 Task: Create Workspace Financial Modelling Workspace description Manage and track company data privacy and GDPR compliance. Workspace type Small Business
Action: Mouse moved to (358, 57)
Screenshot: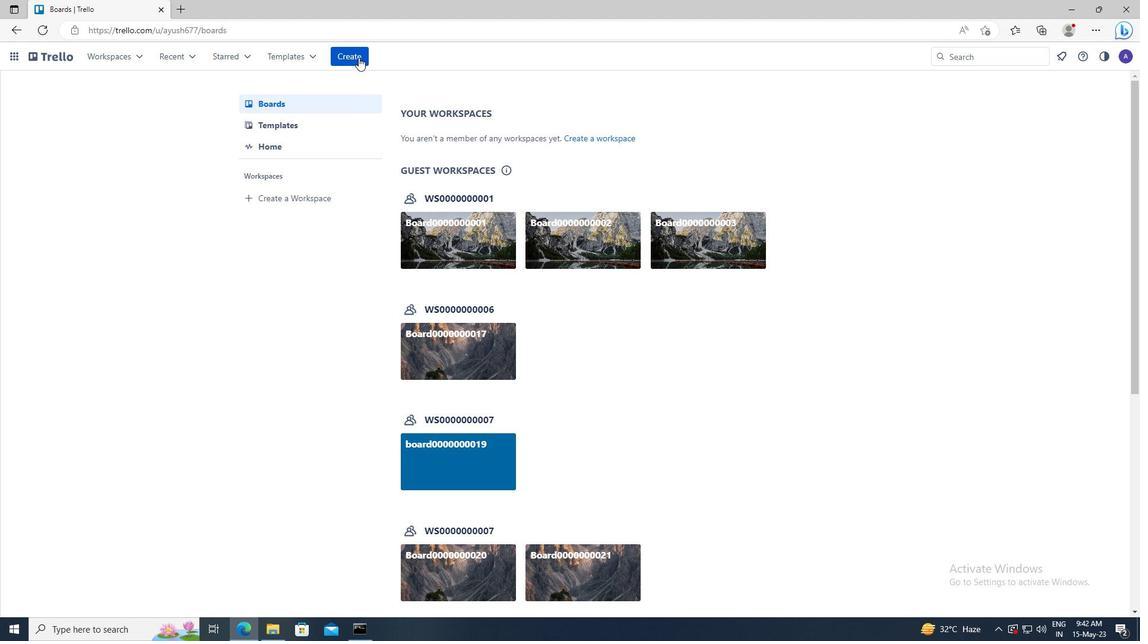 
Action: Mouse pressed left at (358, 57)
Screenshot: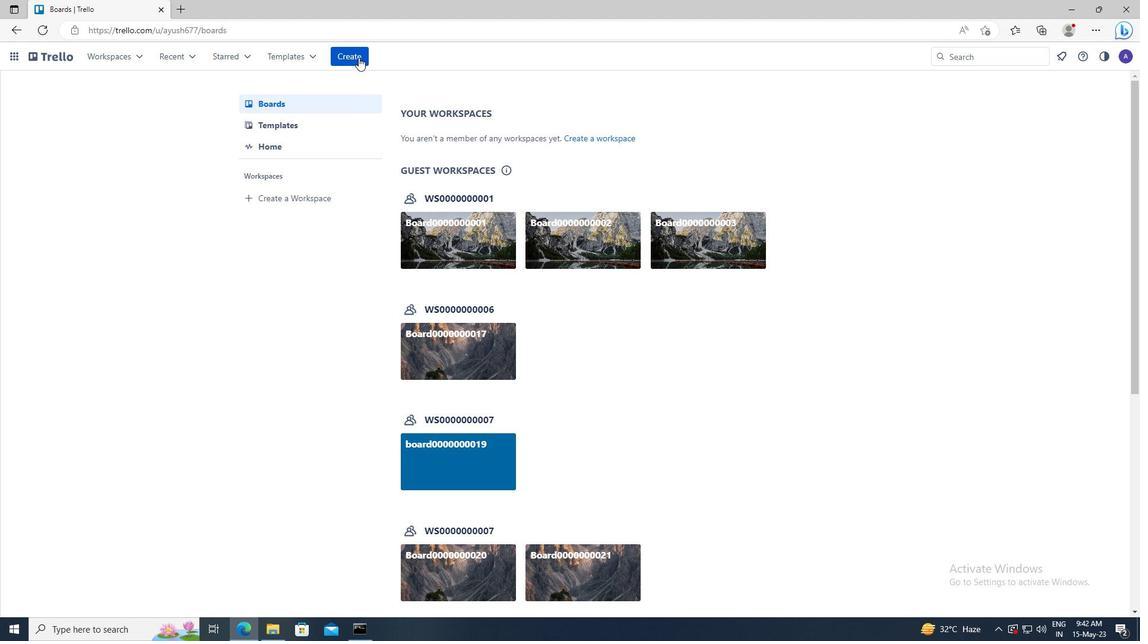 
Action: Mouse moved to (374, 176)
Screenshot: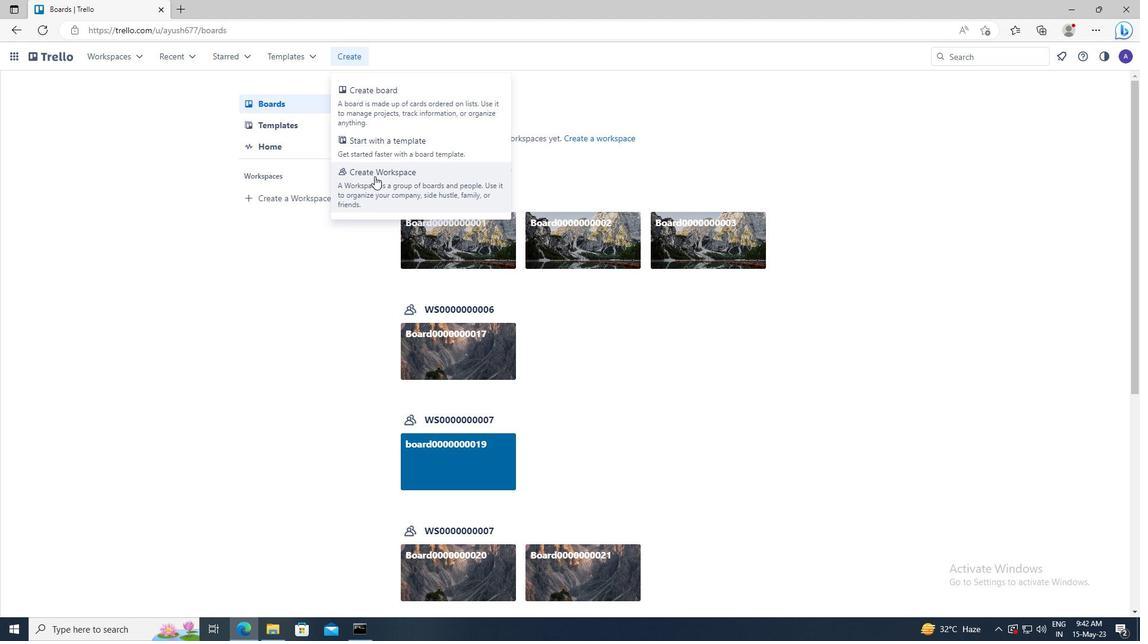 
Action: Mouse pressed left at (374, 176)
Screenshot: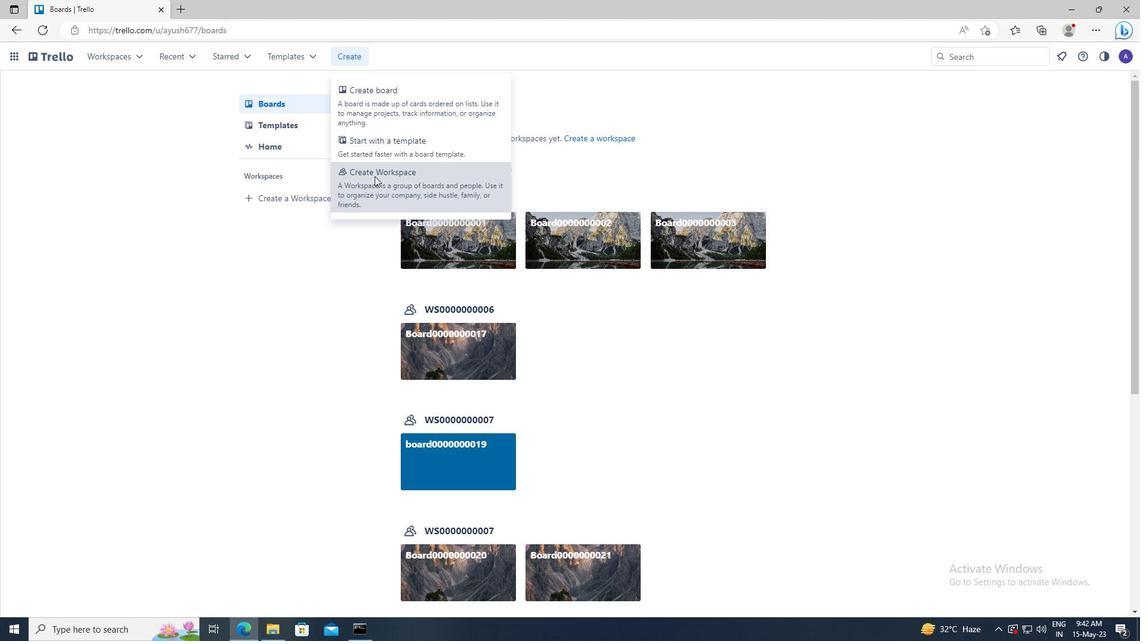 
Action: Mouse moved to (308, 205)
Screenshot: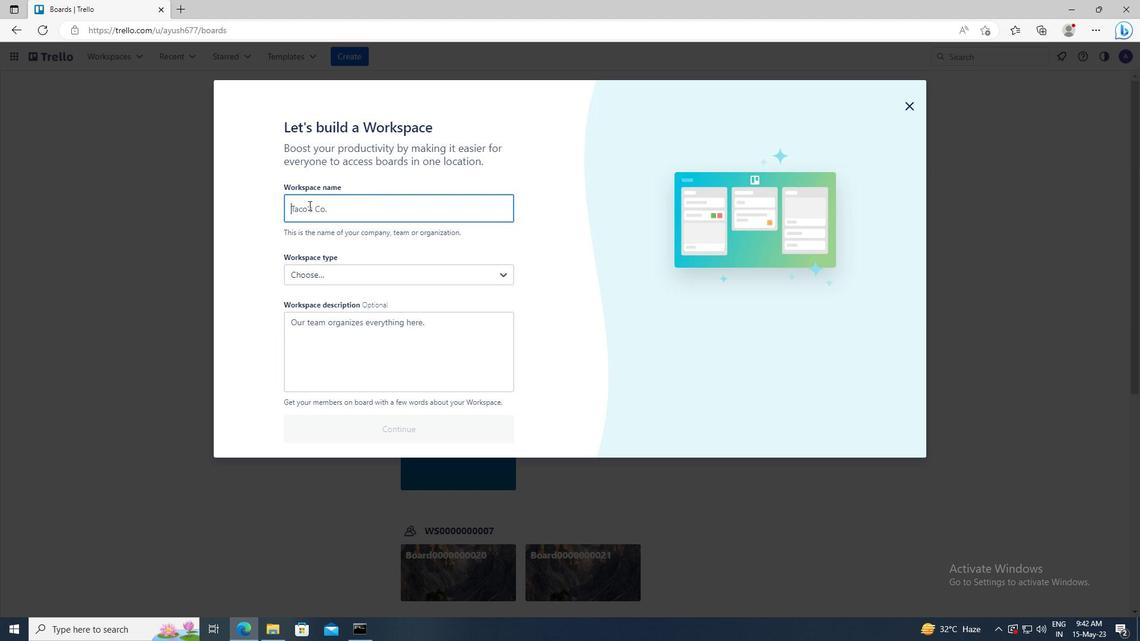 
Action: Mouse pressed left at (308, 205)
Screenshot: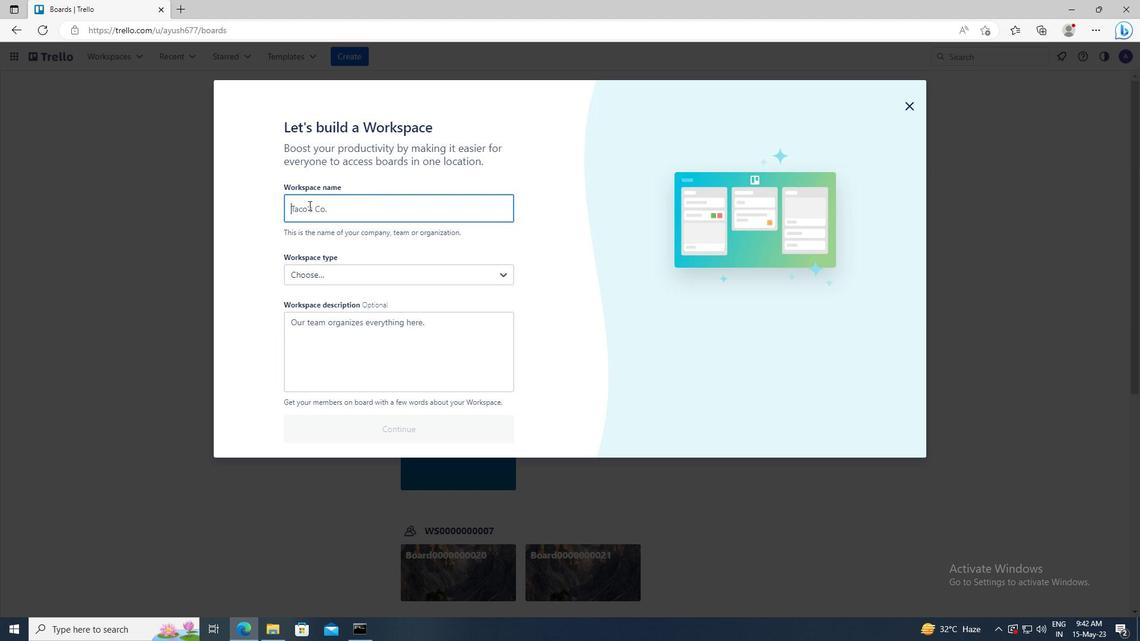 
Action: Key pressed <Key.shift>FINANCIAL<Key.space><Key.shift>MODELLING
Screenshot: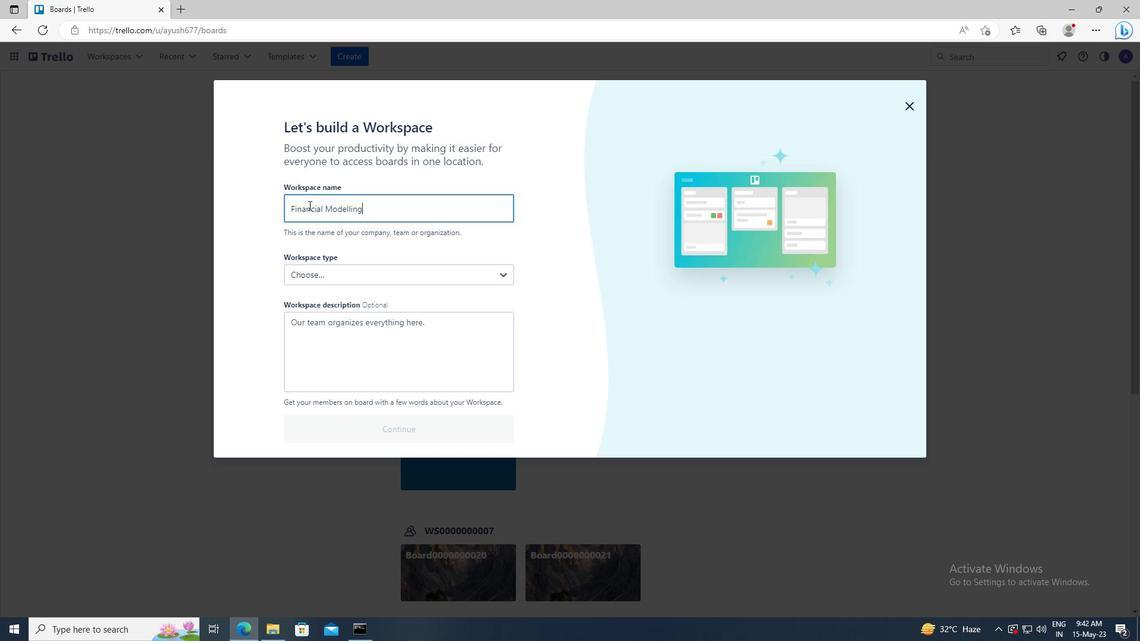 
Action: Mouse moved to (313, 323)
Screenshot: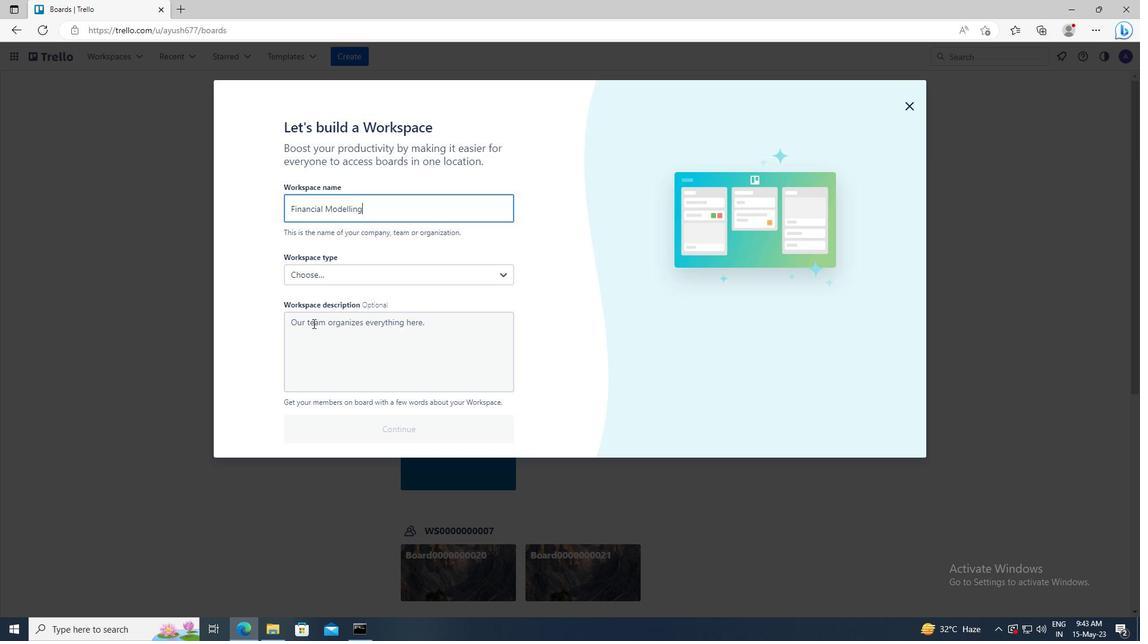 
Action: Mouse pressed left at (313, 323)
Screenshot: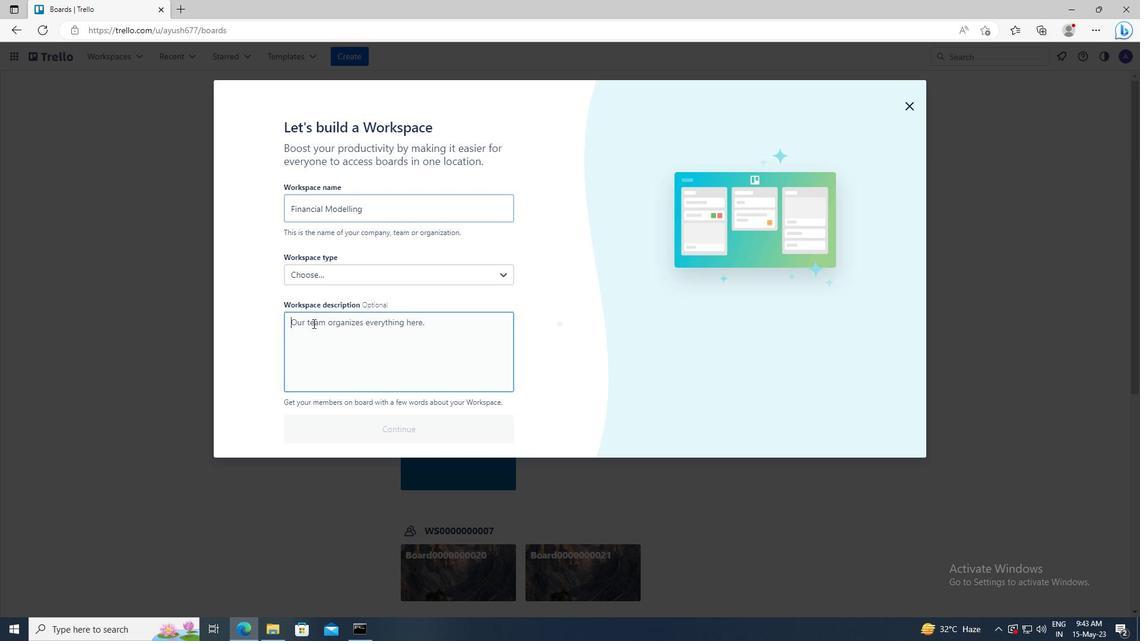 
Action: Key pressed <Key.shift>MANAGE<Key.space>AND<Key.space>TRACK<Key.space>COMPANY<Key.space>DATA<Key.space>PRIVACY<Key.space>AND<Key.space><Key.shift>GDPR<Key.space>COMPLIANCE
Screenshot: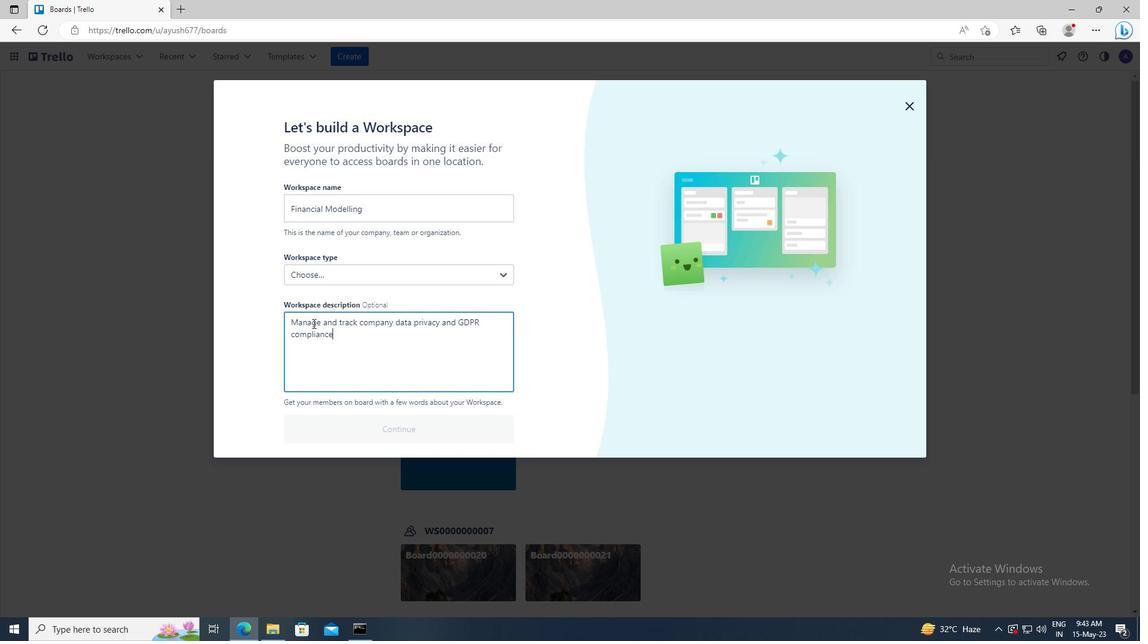 
Action: Mouse moved to (317, 277)
Screenshot: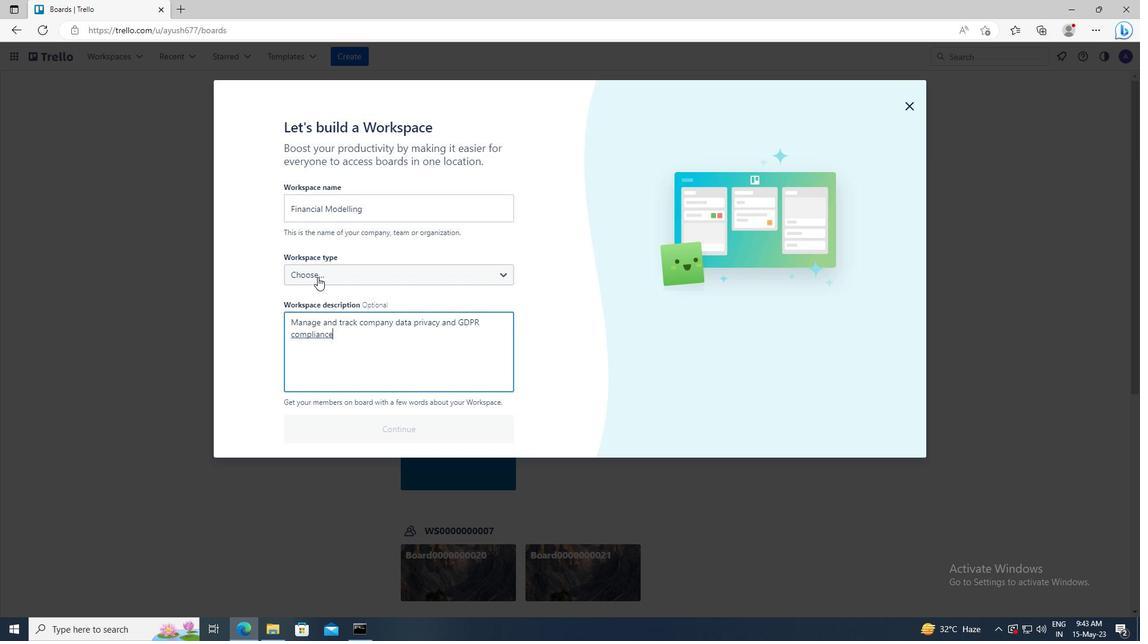 
Action: Mouse pressed left at (317, 277)
Screenshot: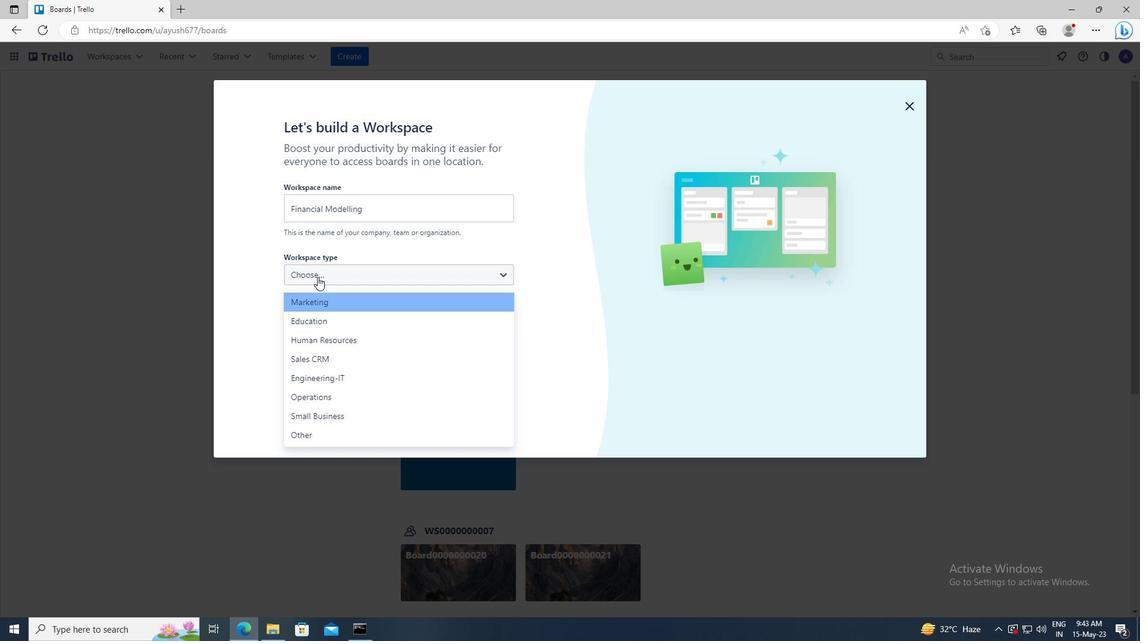 
Action: Mouse moved to (325, 412)
Screenshot: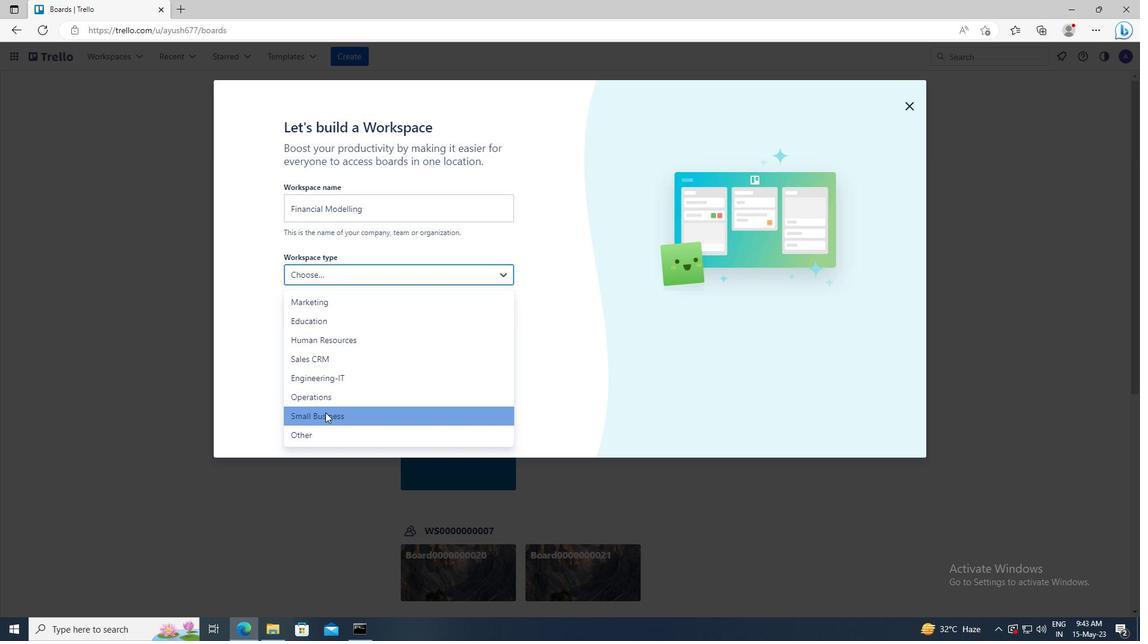 
Action: Mouse pressed left at (325, 412)
Screenshot: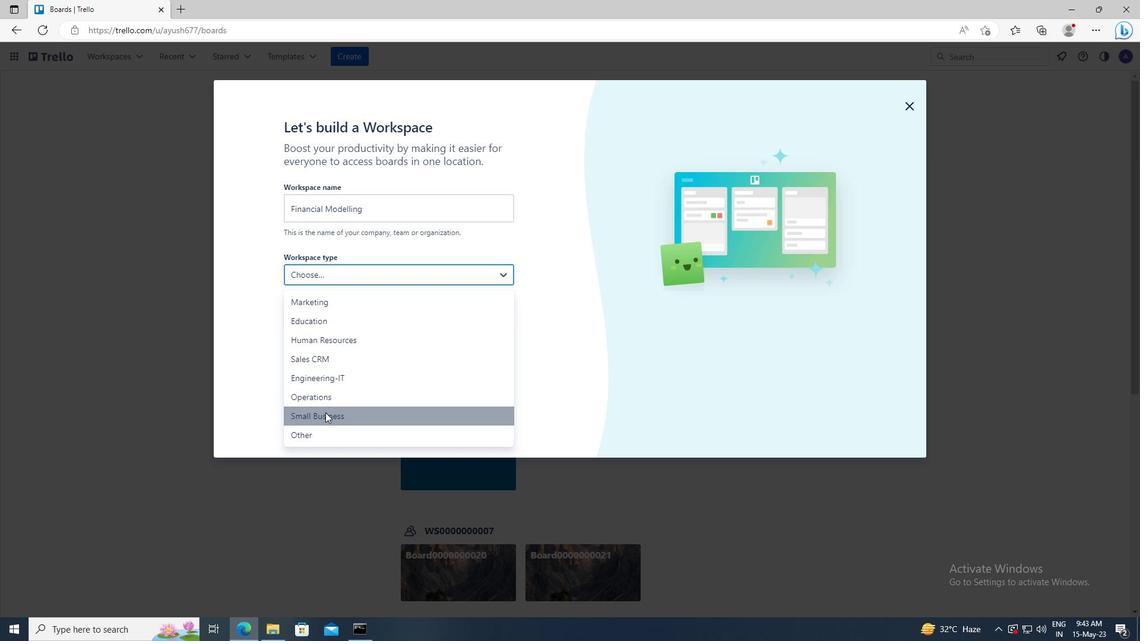 
Action: Mouse moved to (393, 433)
Screenshot: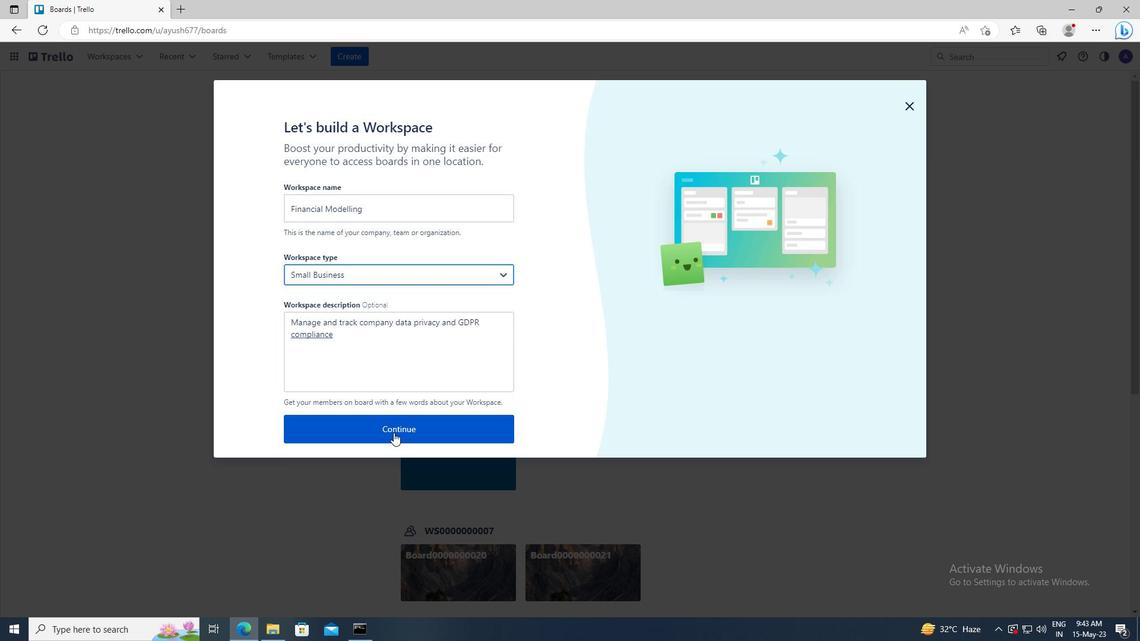 
Action: Mouse pressed left at (393, 433)
Screenshot: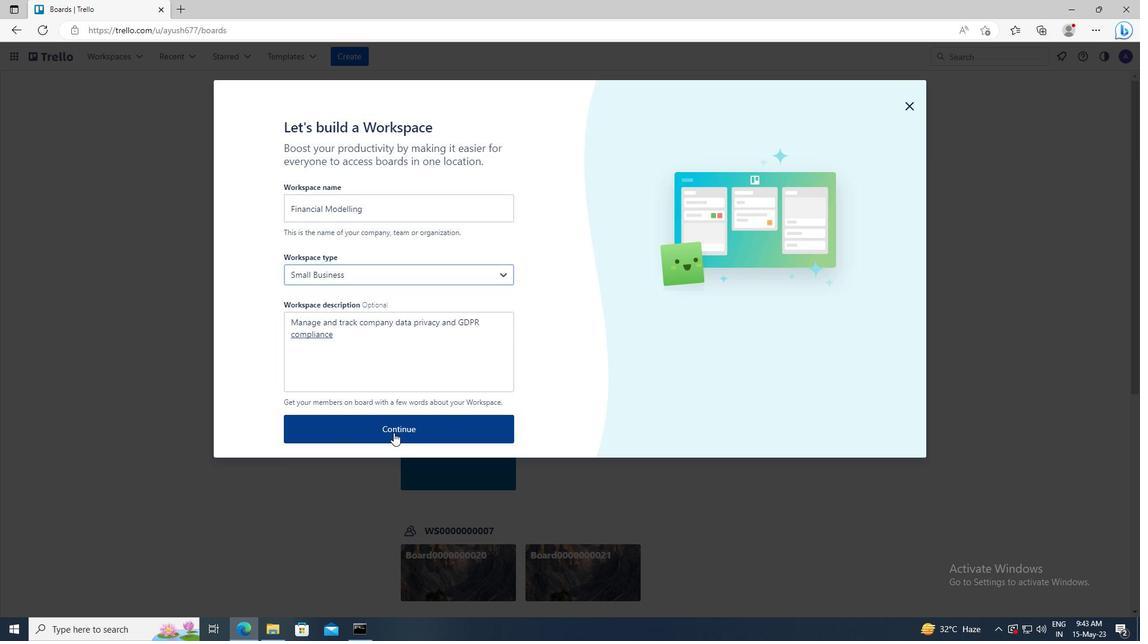 
Action: Mouse moved to (398, 304)
Screenshot: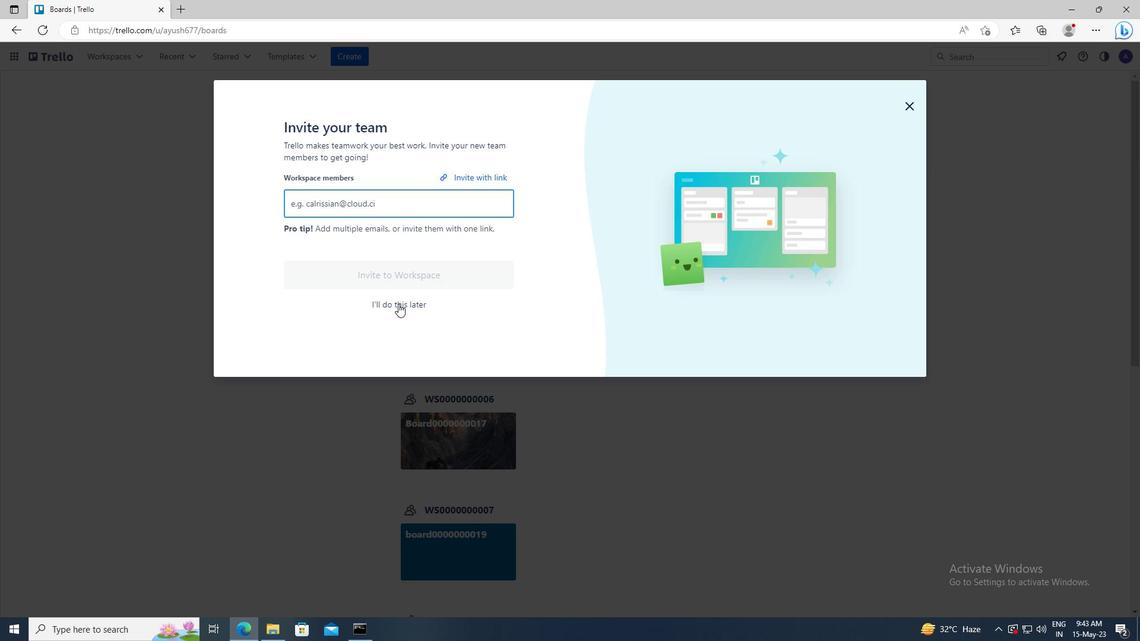 
Action: Mouse pressed left at (398, 304)
Screenshot: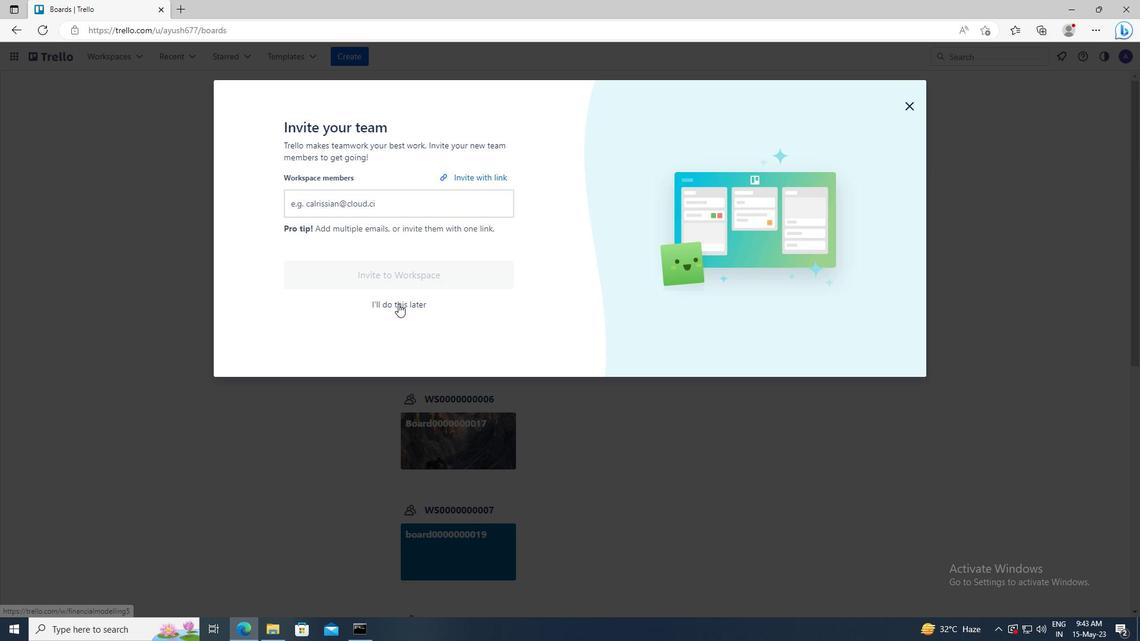 
